 Task: Create a rule from the Recommended list, Task Added to this Project -> add SubTasks in the project AutoFlow with SubTasks Gather and Analyse Requirements , Design and Implement Solution , System Test and UAT , Release to Production / Go Live
Action: Mouse moved to (1102, 98)
Screenshot: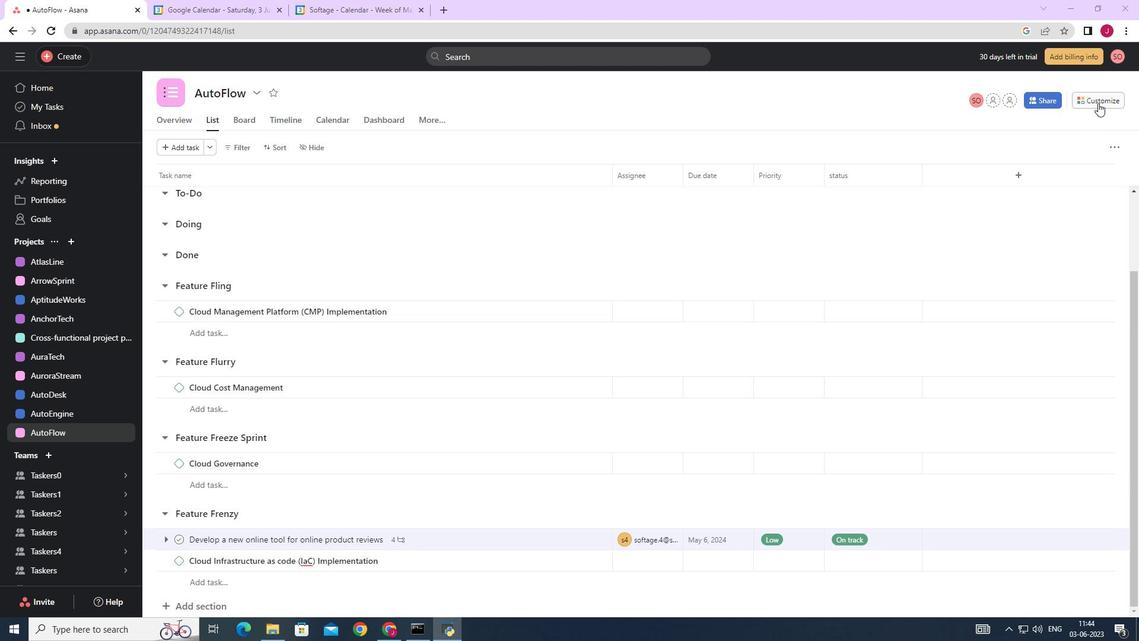 
Action: Mouse pressed left at (1102, 98)
Screenshot: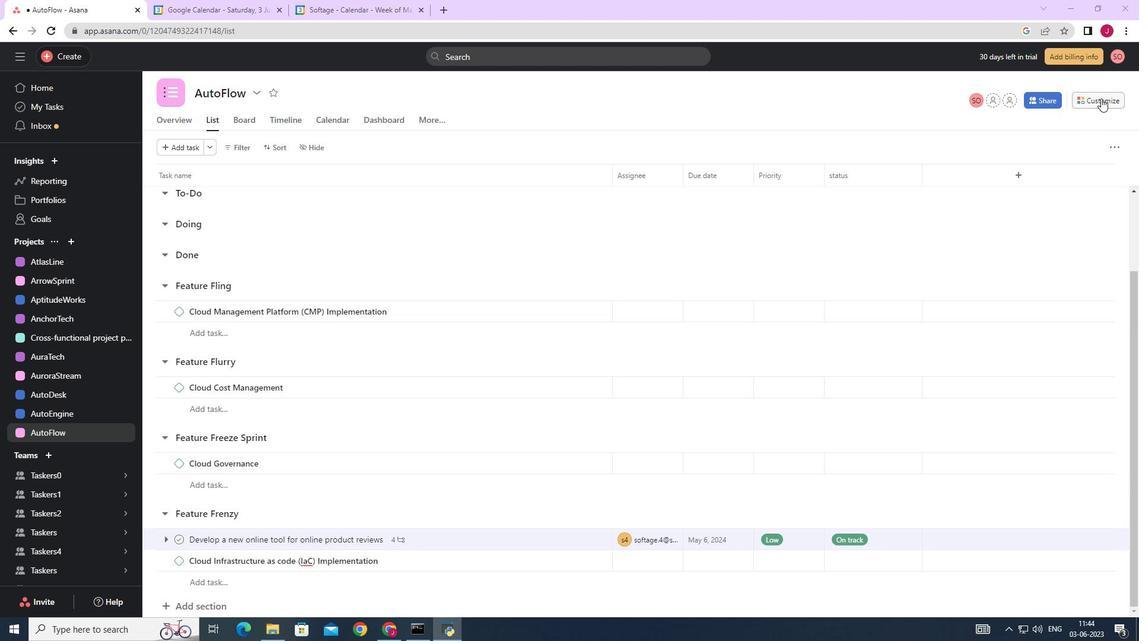 
Action: Mouse moved to (895, 258)
Screenshot: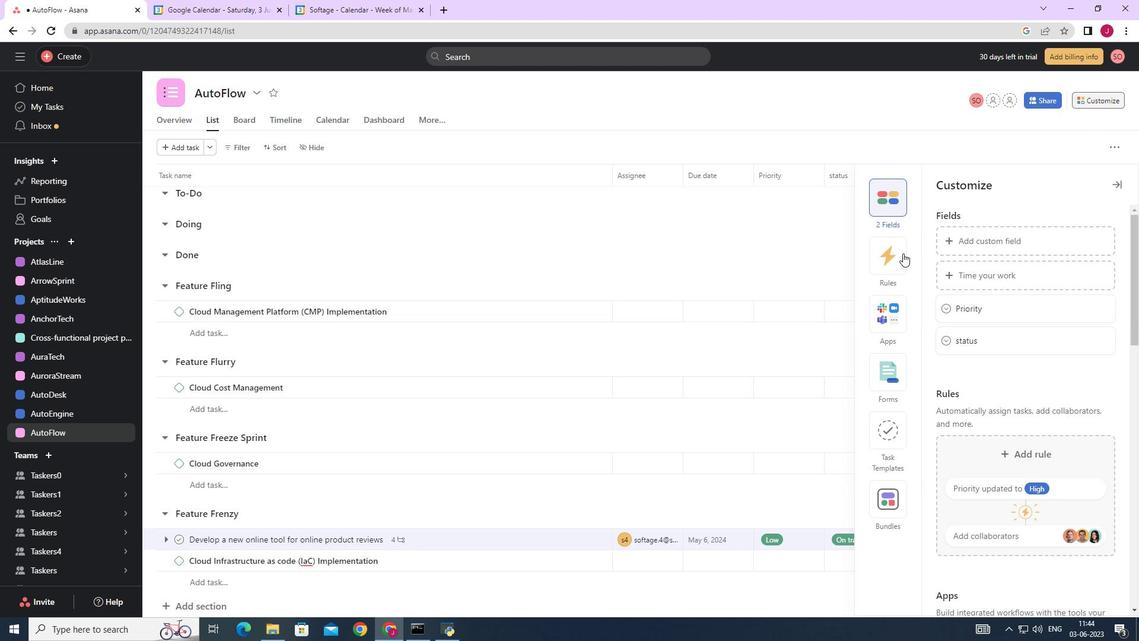 
Action: Mouse pressed left at (895, 258)
Screenshot: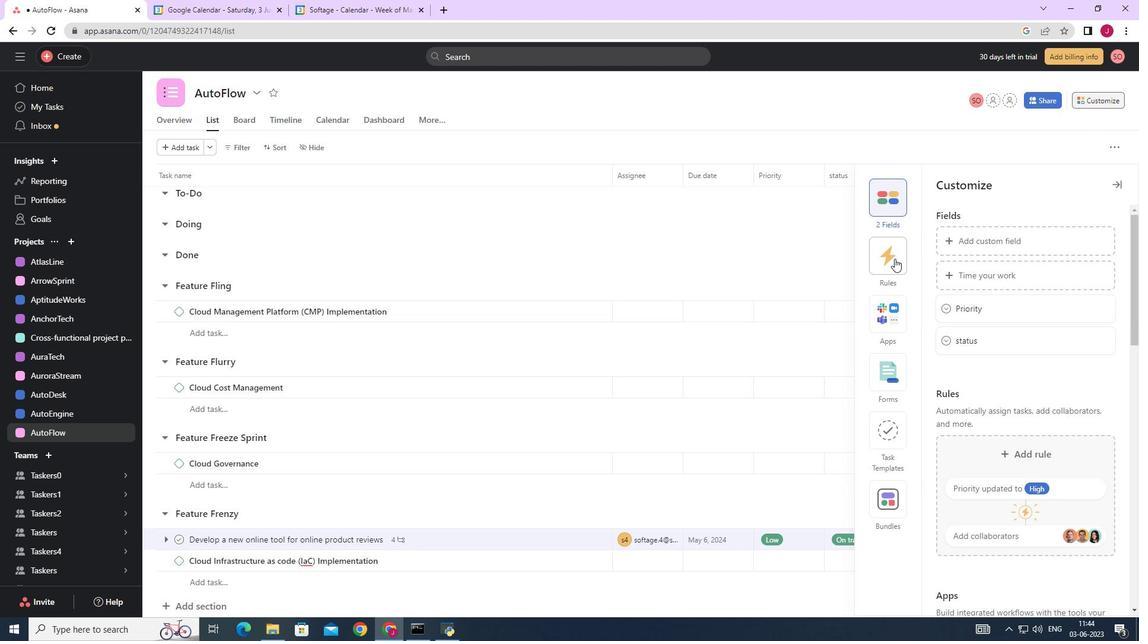 
Action: Mouse moved to (986, 273)
Screenshot: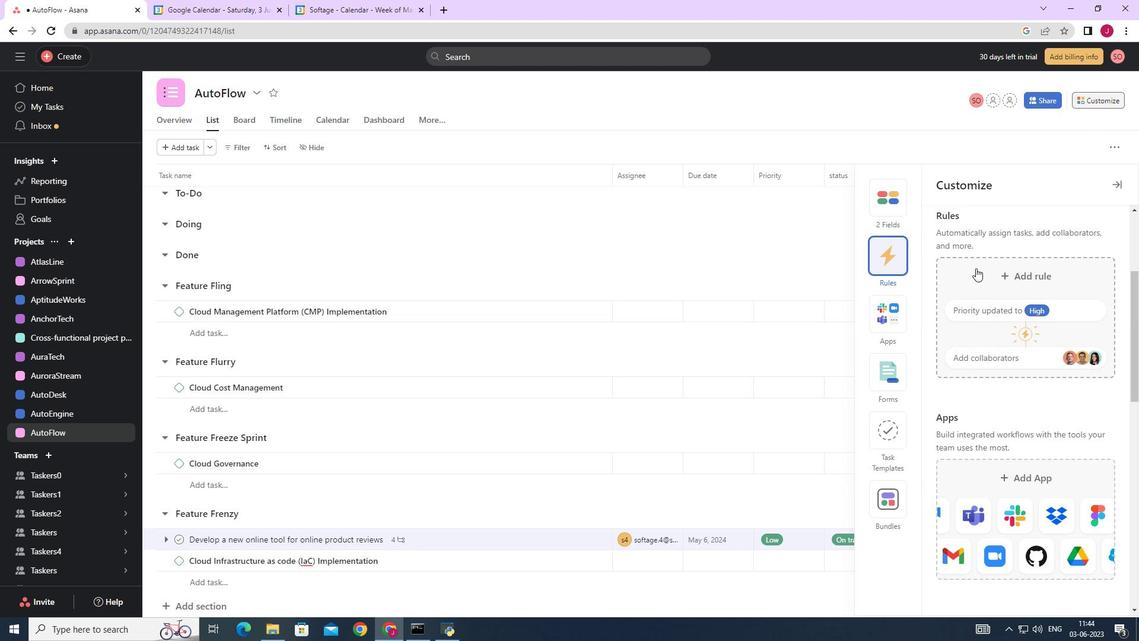 
Action: Mouse pressed left at (986, 273)
Screenshot: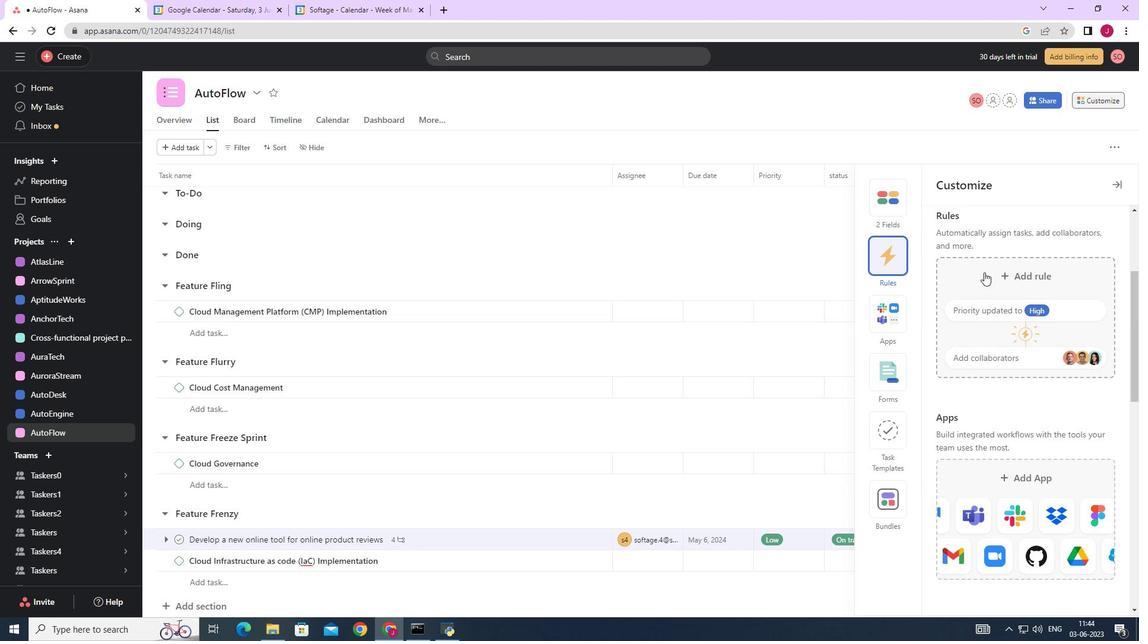 
Action: Mouse moved to (445, 186)
Screenshot: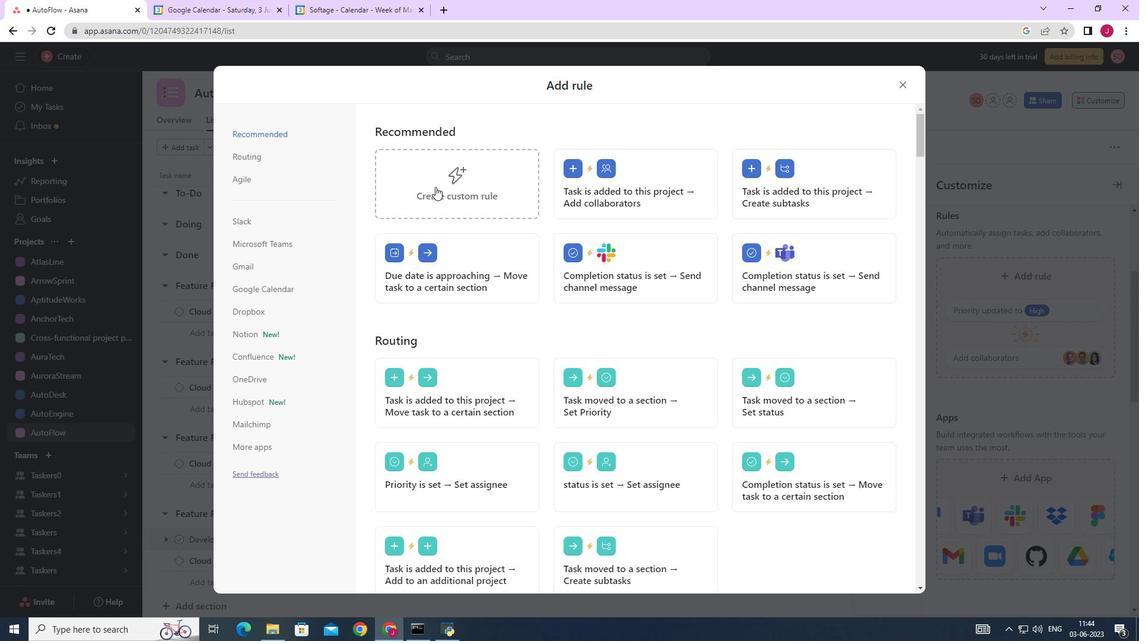 
Action: Mouse pressed left at (445, 186)
Screenshot: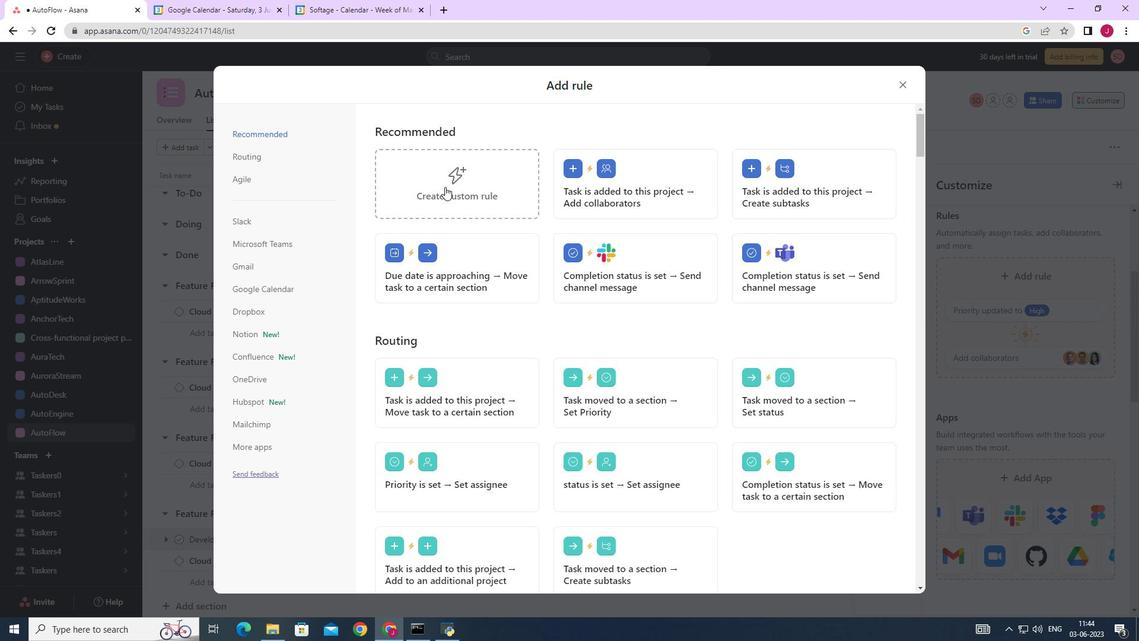 
Action: Mouse moved to (642, 305)
Screenshot: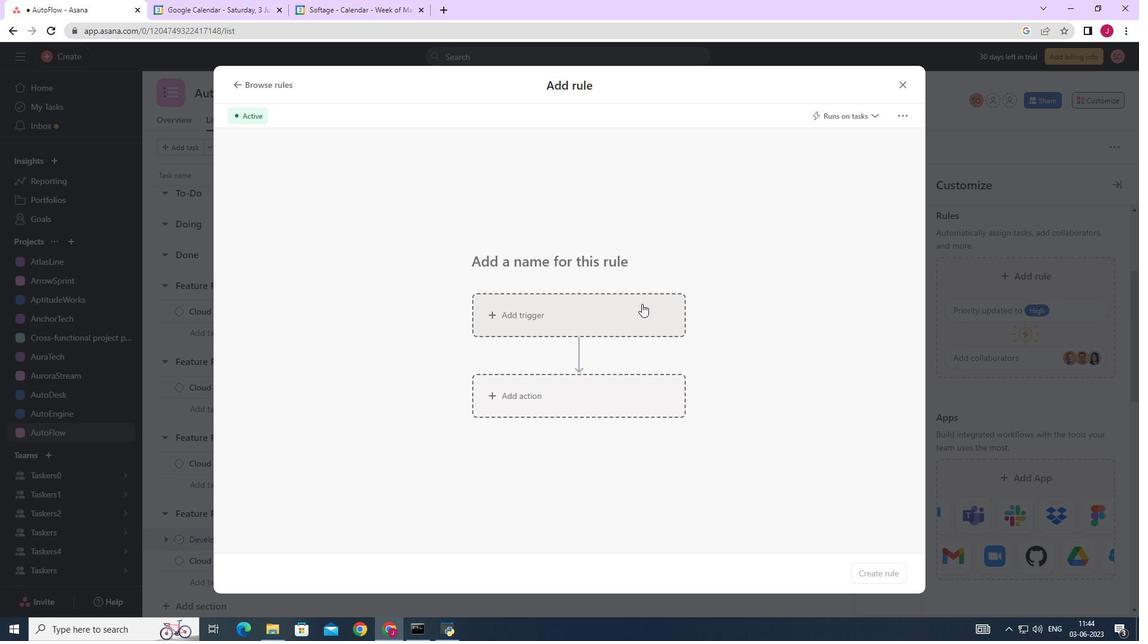 
Action: Mouse pressed left at (642, 305)
Screenshot: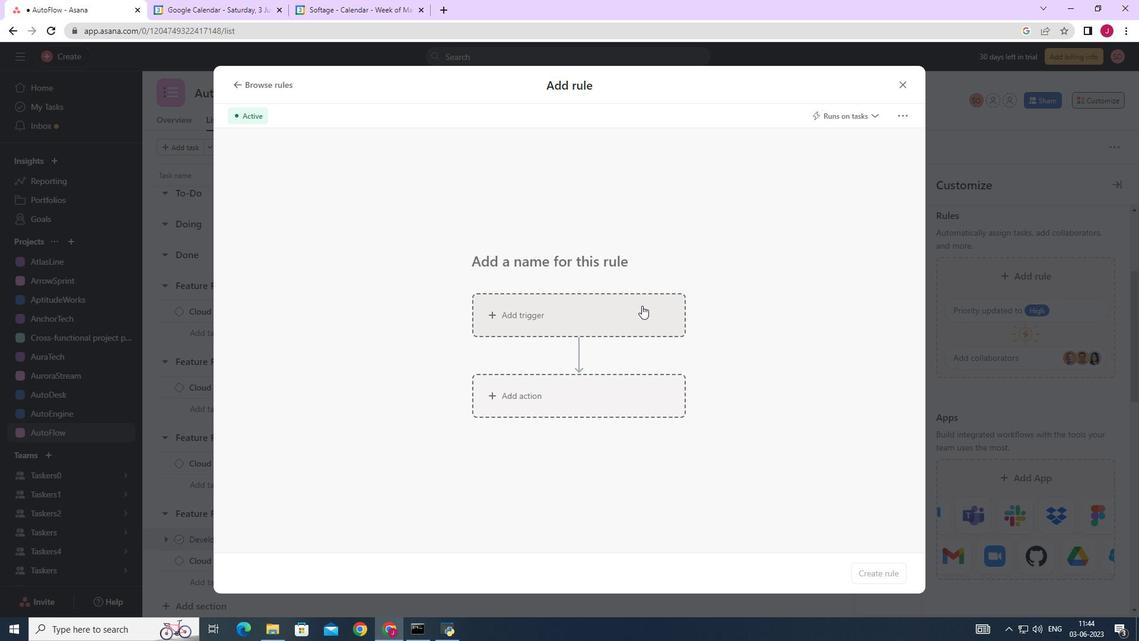 
Action: Mouse moved to (536, 388)
Screenshot: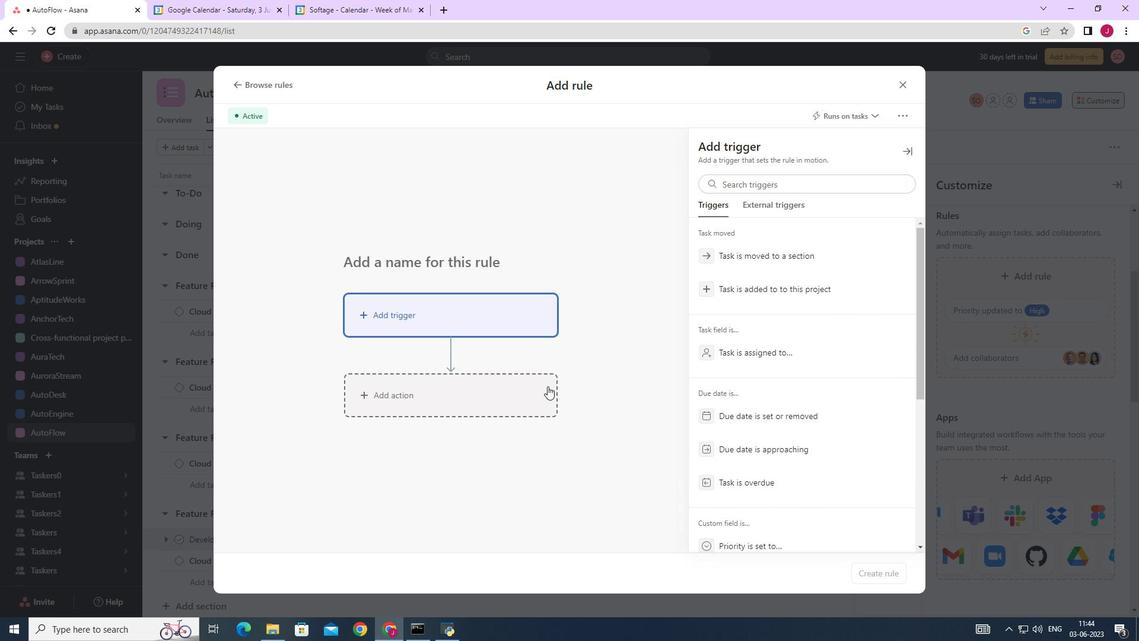 
Action: Mouse pressed left at (536, 388)
Screenshot: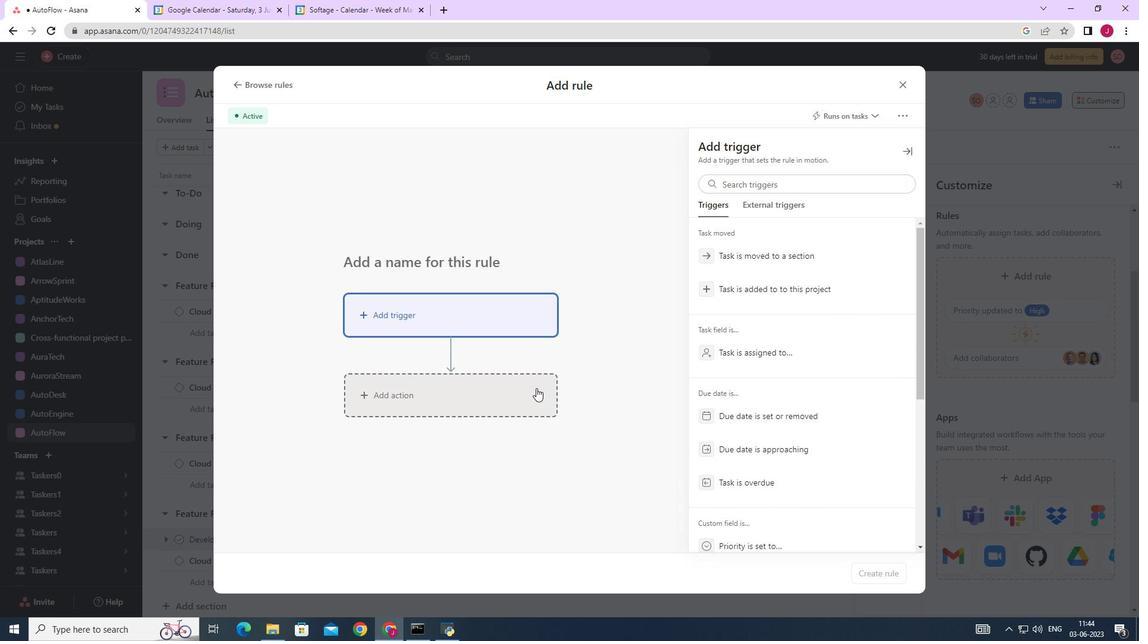
Action: Mouse moved to (768, 259)
Screenshot: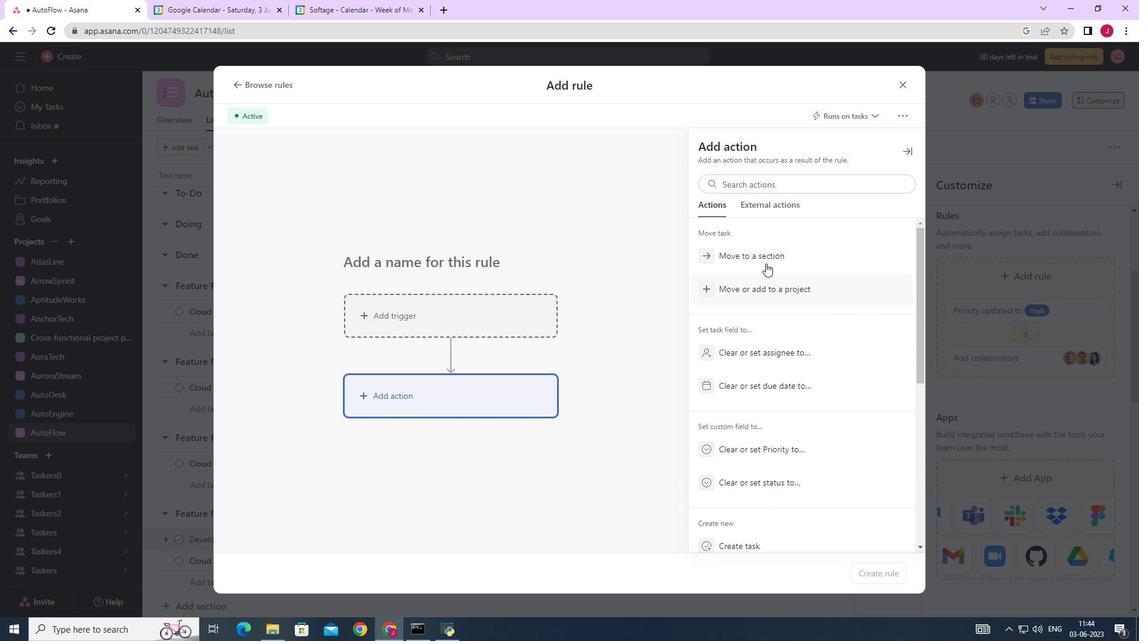 
Action: Mouse scrolled (768, 258) with delta (0, 0)
Screenshot: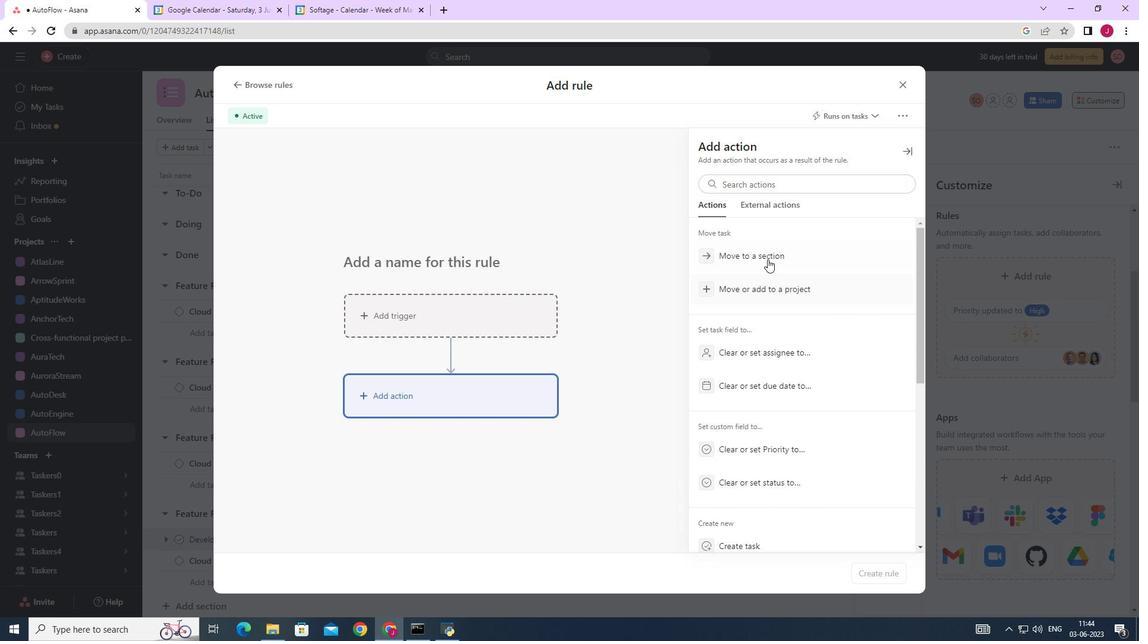 
Action: Mouse scrolled (768, 258) with delta (0, 0)
Screenshot: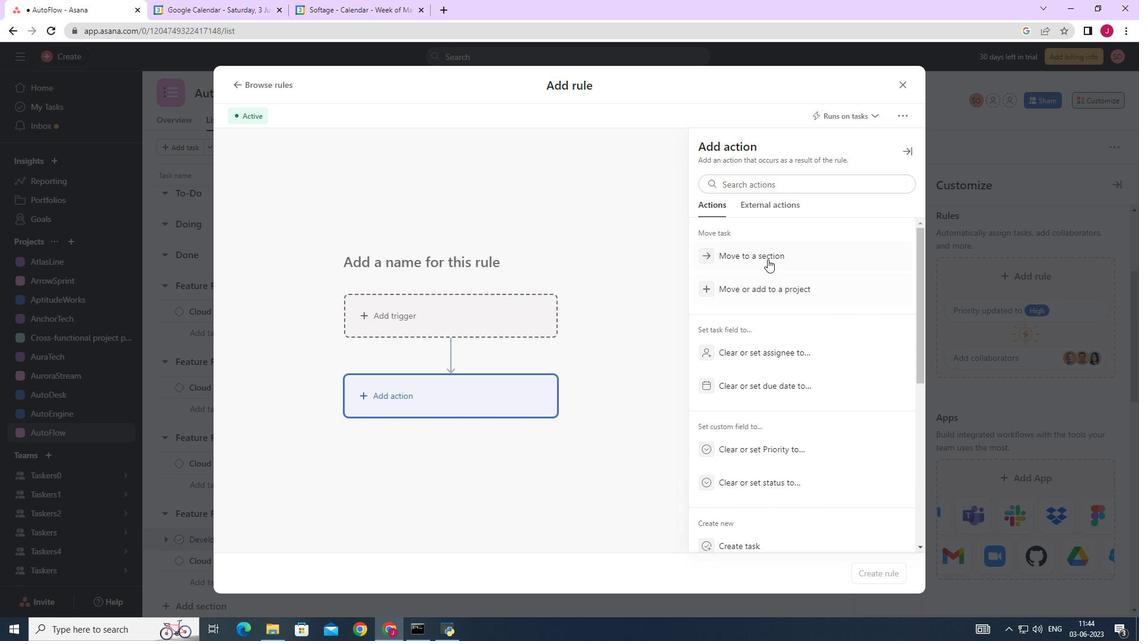 
Action: Mouse moved to (768, 259)
Screenshot: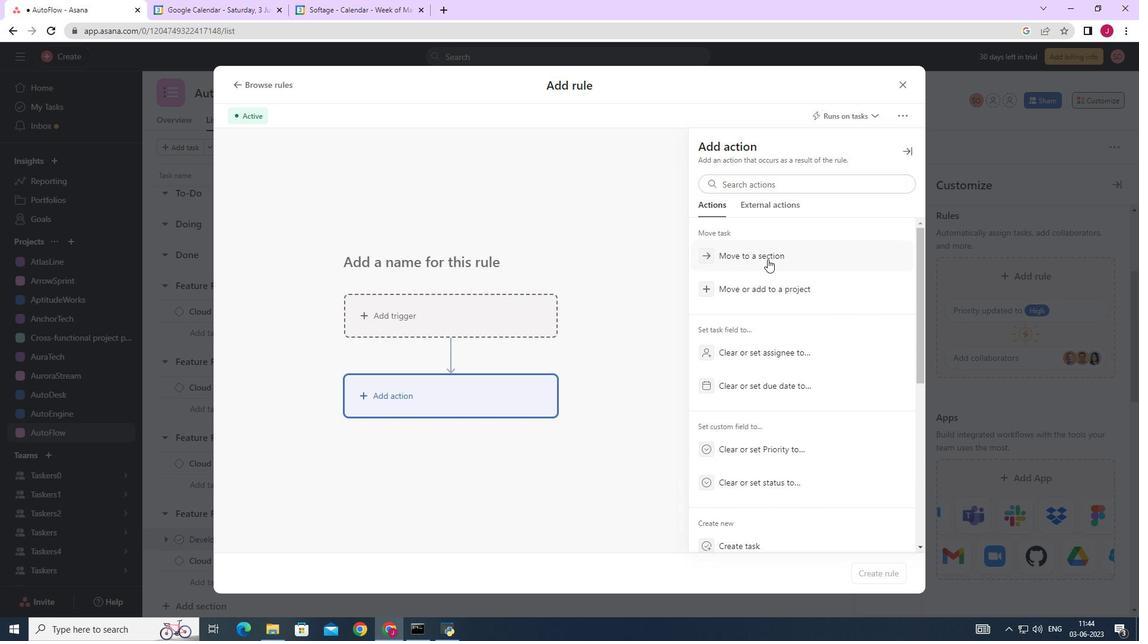 
Action: Mouse scrolled (768, 258) with delta (0, 0)
Screenshot: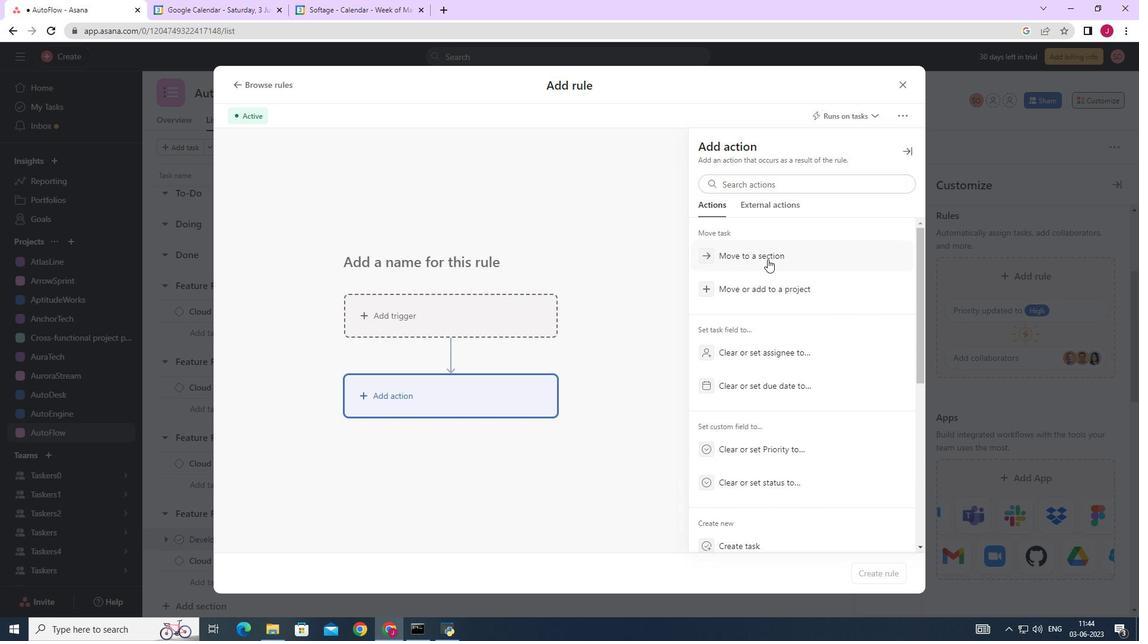 
Action: Mouse moved to (753, 400)
Screenshot: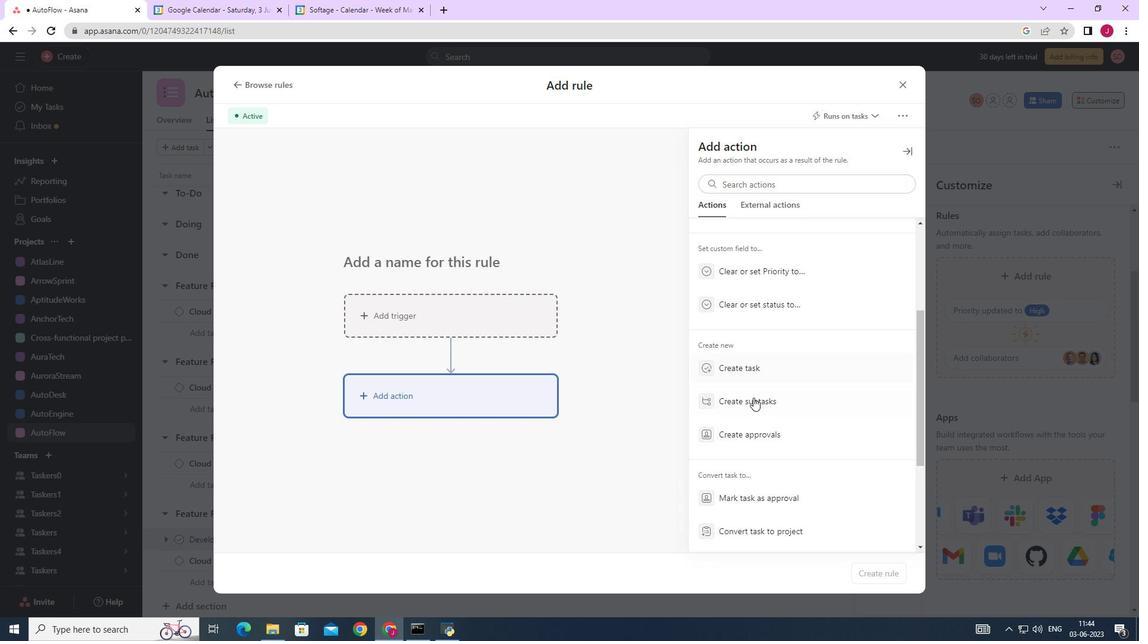 
Action: Mouse pressed left at (753, 400)
Screenshot: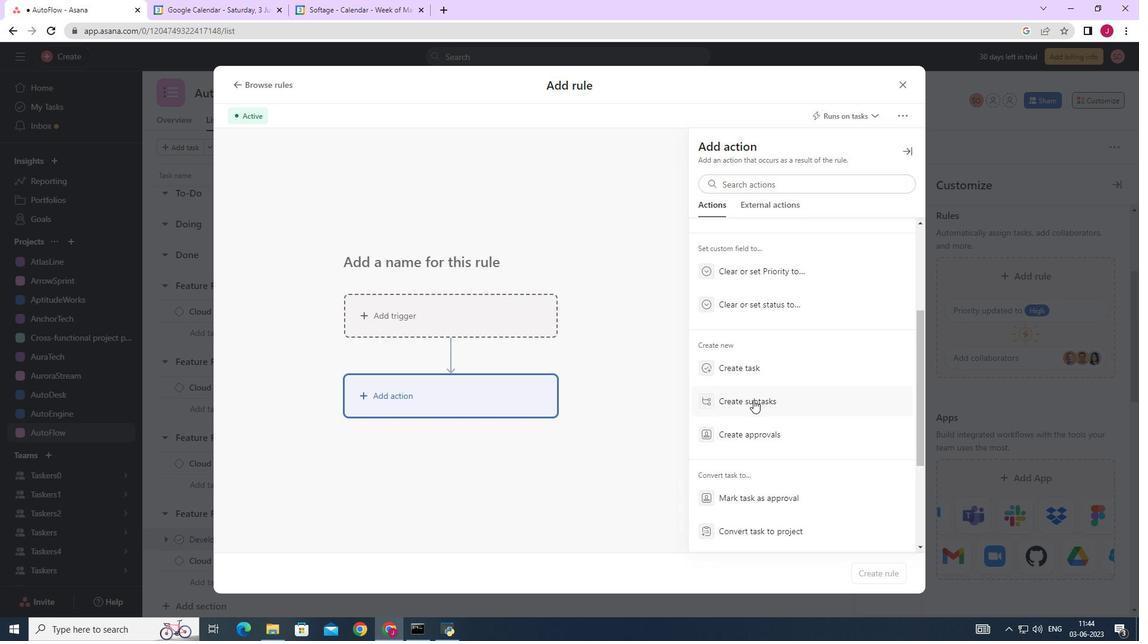 
Action: Mouse moved to (765, 191)
Screenshot: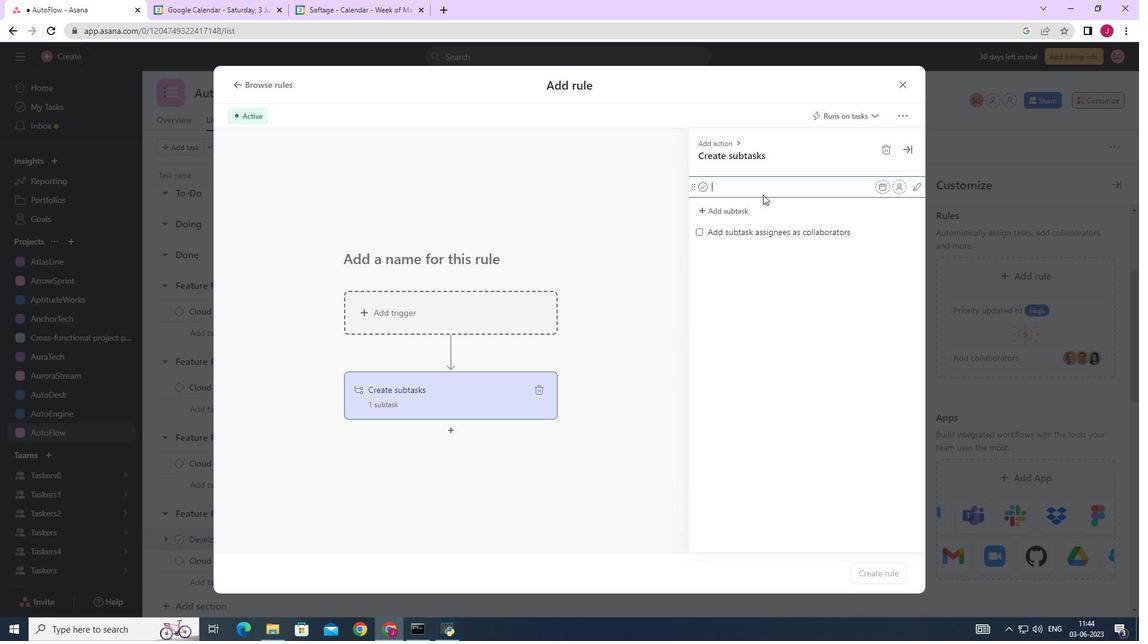 
Action: Key pressed <Key.caps_lock>G<Key.caps_lock>ather<Key.space>and<Key.space><Key.caps_lock>A<Key.caps_lock>nalyse<Key.space><Key.caps_lock>R<Key.caps_lock>equirements<Key.enter><Key.caps_lock>D<Key.caps_lock>esign<Key.space>and<Key.space><Key.caps_lock>I<Key.caps_lock>mplement<Key.space><Key.caps_lock>S<Key.caps_lock>olution<Key.enter><Key.caps_lock>S<Key.caps_lock>ystem<Key.space><Key.caps_lock>T<Key.caps_lock>est<Key.space>and<Key.space><Key.caps_lock>UAT<Key.enter><Key.caps_lock><Key.caps_lock>R<Key.caps_lock>elease<Key.space>to<Key.space><Key.caps_lock>P<Key.caps_lock>roduction<Key.space>/<Key.space><Key.caps_lock>G<Key.caps_lock>o<Key.space><Key.caps_lock>L<Key.caps_lock>ive<Key.enter>
Screenshot: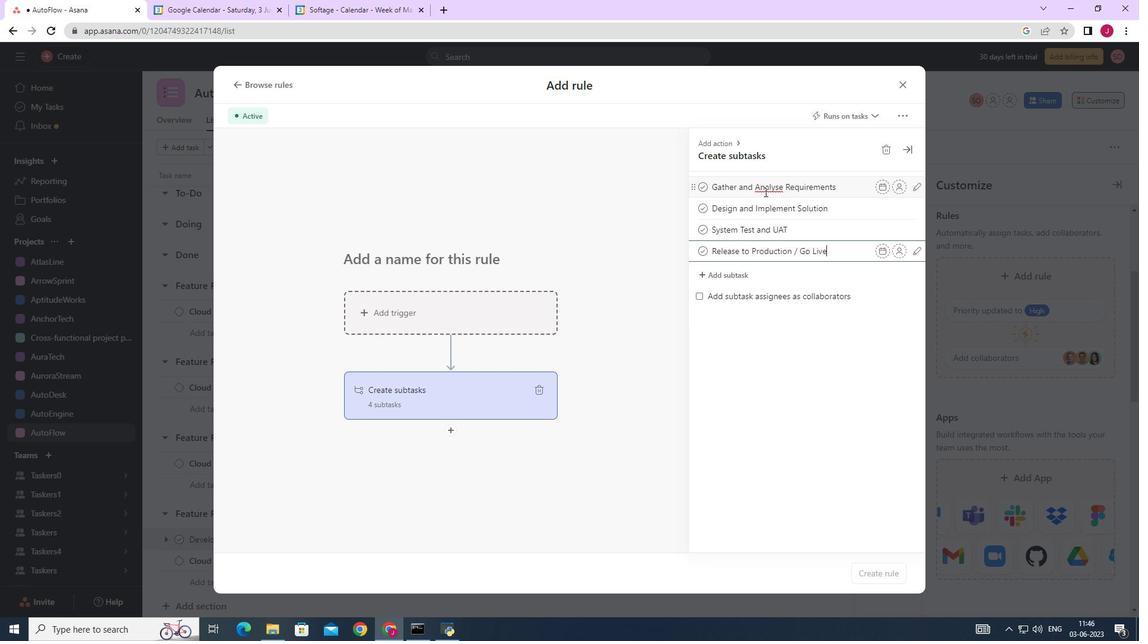 
